 Task: Customize the advanced link color theme for the builder.
Action: Mouse moved to (887, 62)
Screenshot: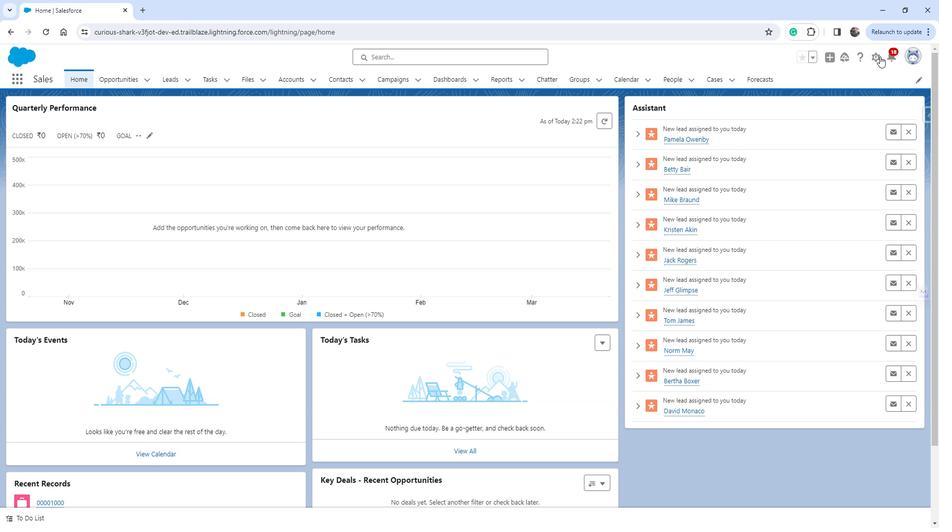 
Action: Mouse pressed left at (887, 62)
Screenshot: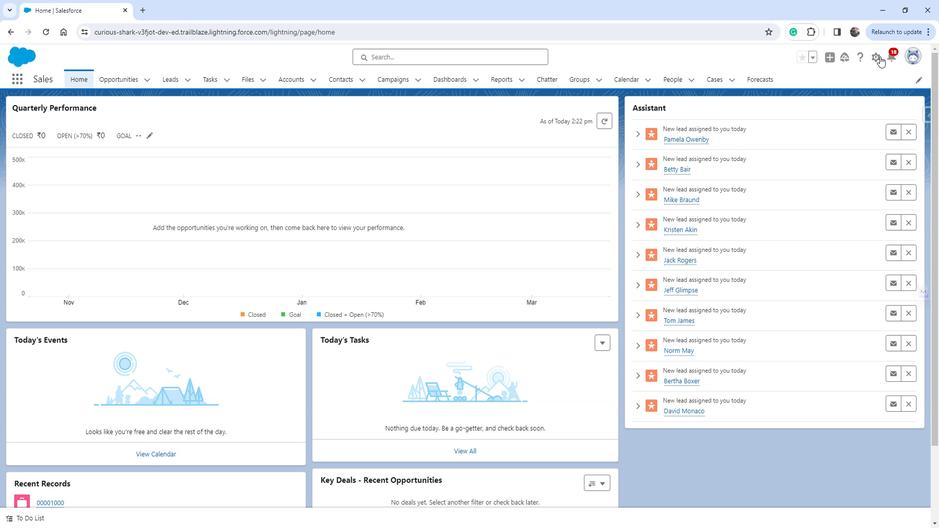 
Action: Mouse moved to (842, 97)
Screenshot: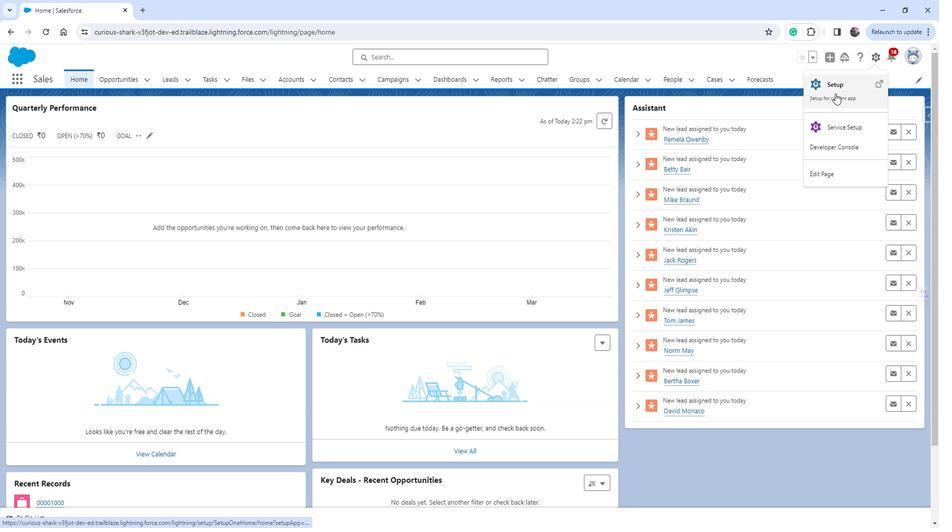 
Action: Mouse pressed left at (842, 97)
Screenshot: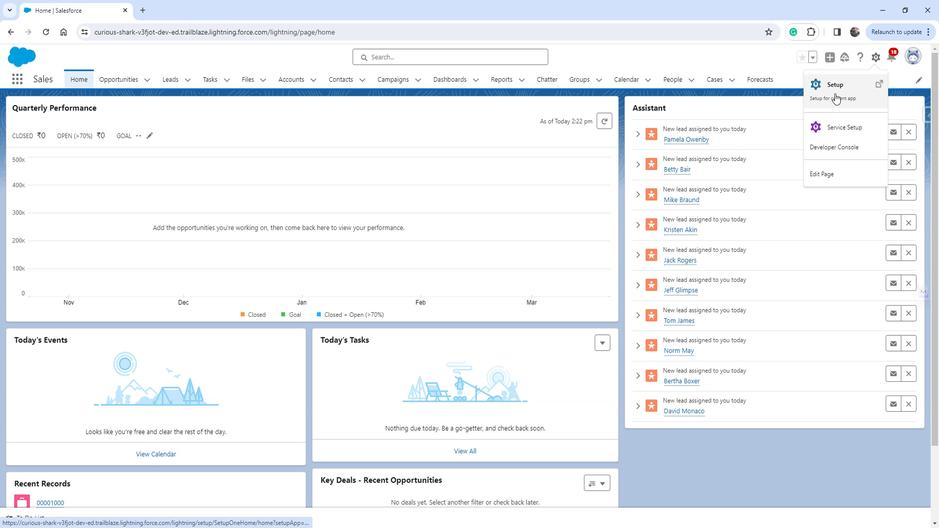 
Action: Mouse moved to (59, 274)
Screenshot: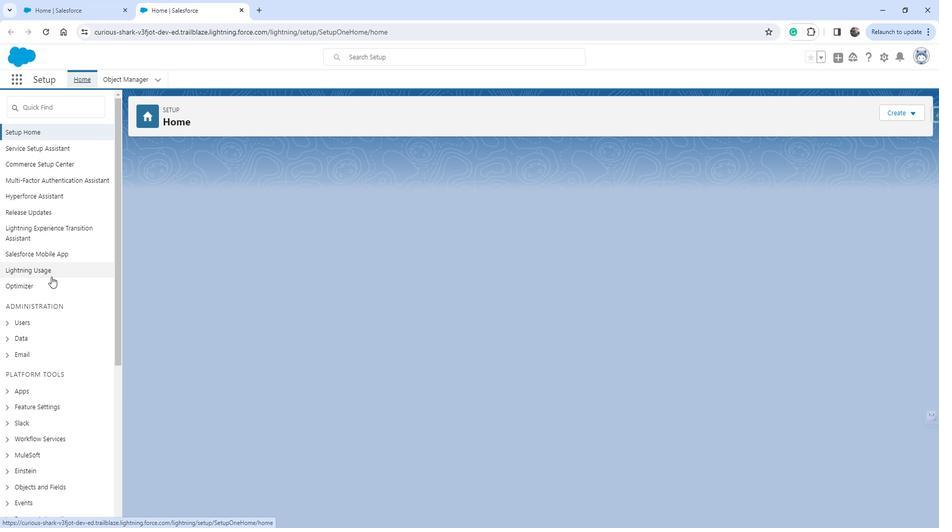 
Action: Mouse scrolled (59, 273) with delta (0, 0)
Screenshot: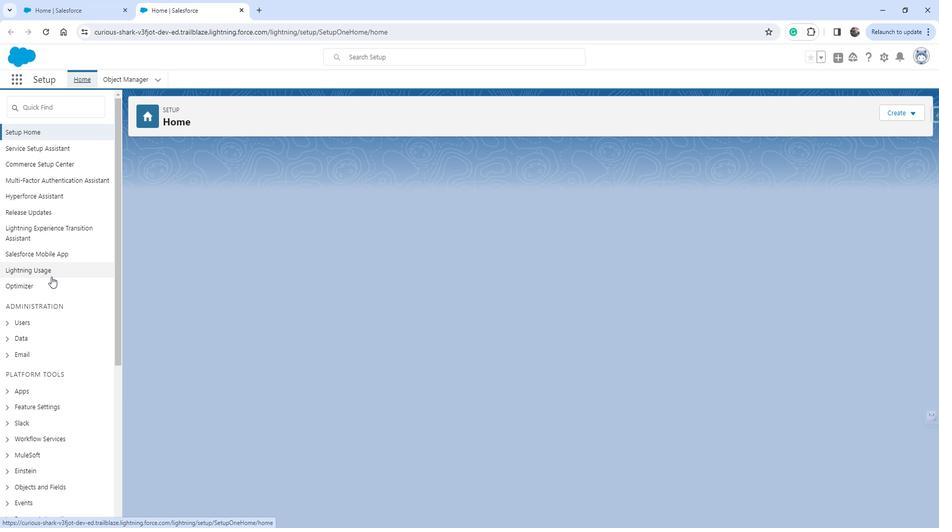 
Action: Mouse moved to (14, 352)
Screenshot: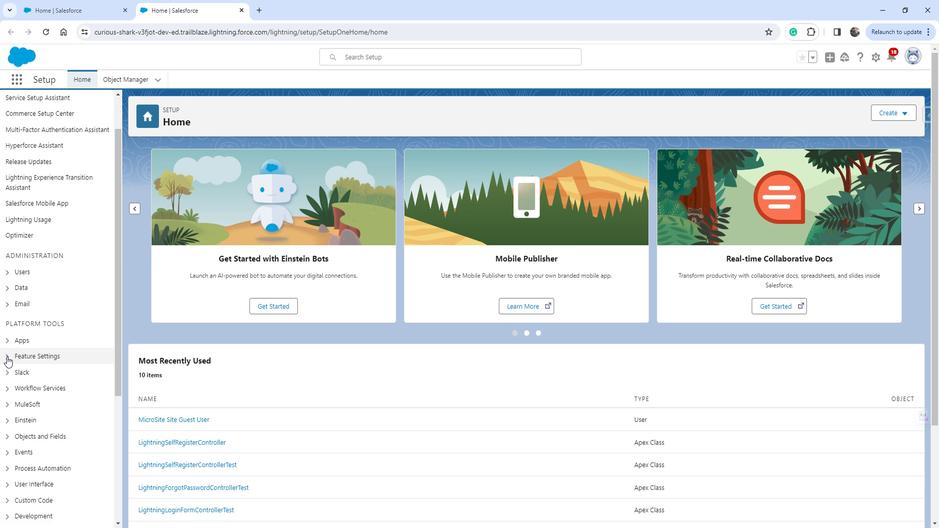 
Action: Mouse pressed left at (14, 352)
Screenshot: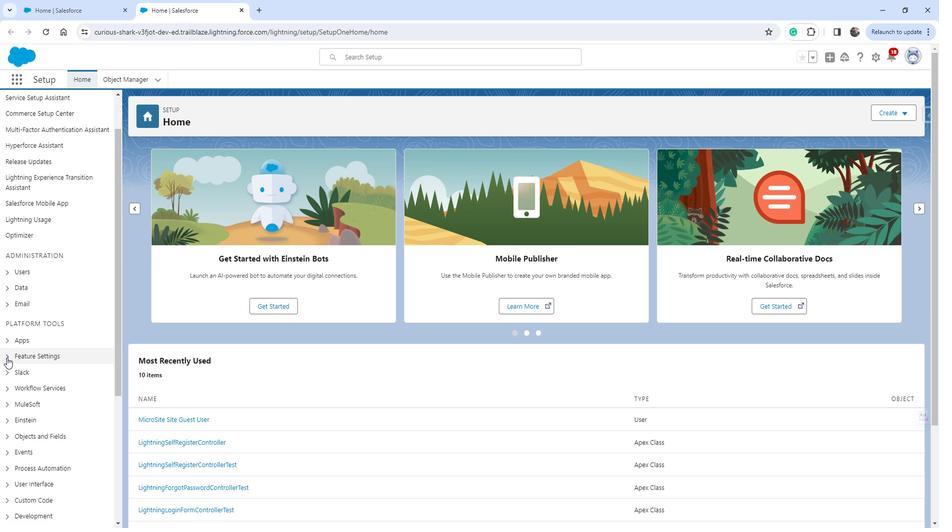 
Action: Mouse moved to (57, 352)
Screenshot: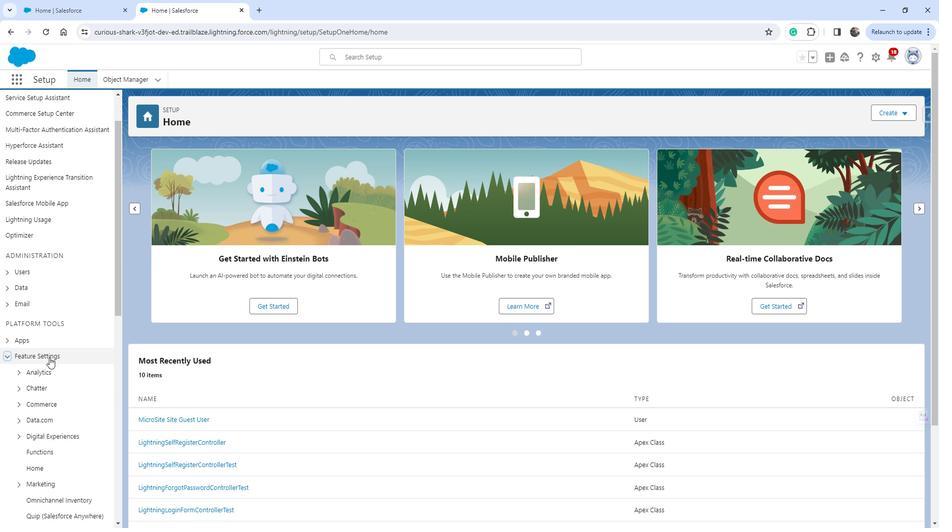 
Action: Mouse scrolled (57, 351) with delta (0, 0)
Screenshot: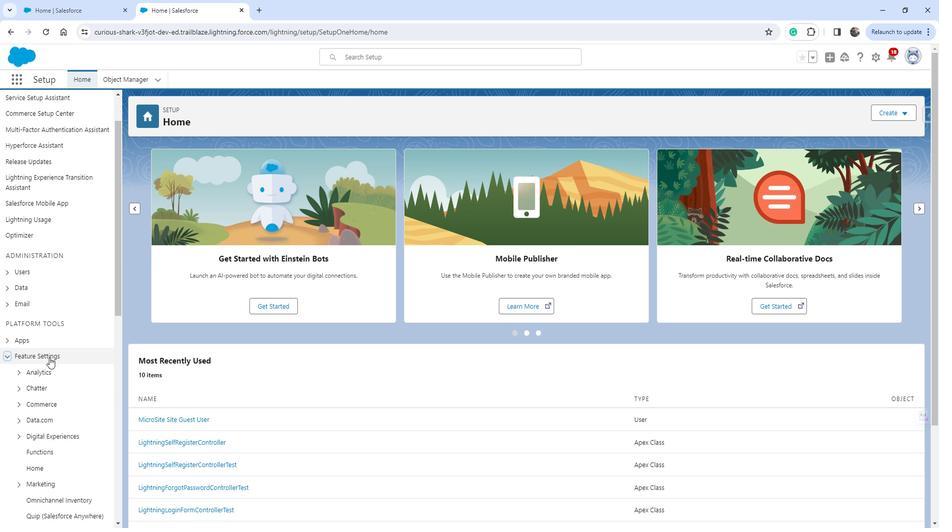 
Action: Mouse moved to (61, 352)
Screenshot: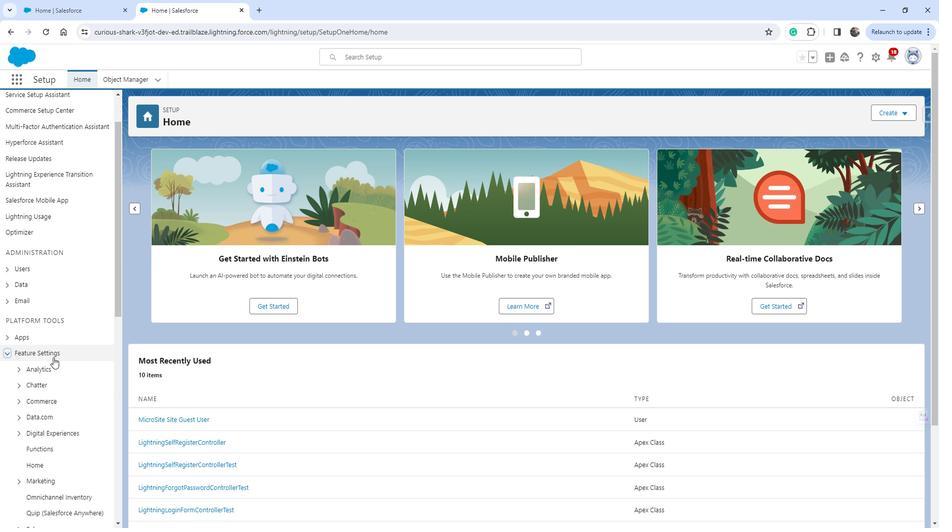 
Action: Mouse scrolled (61, 351) with delta (0, 0)
Screenshot: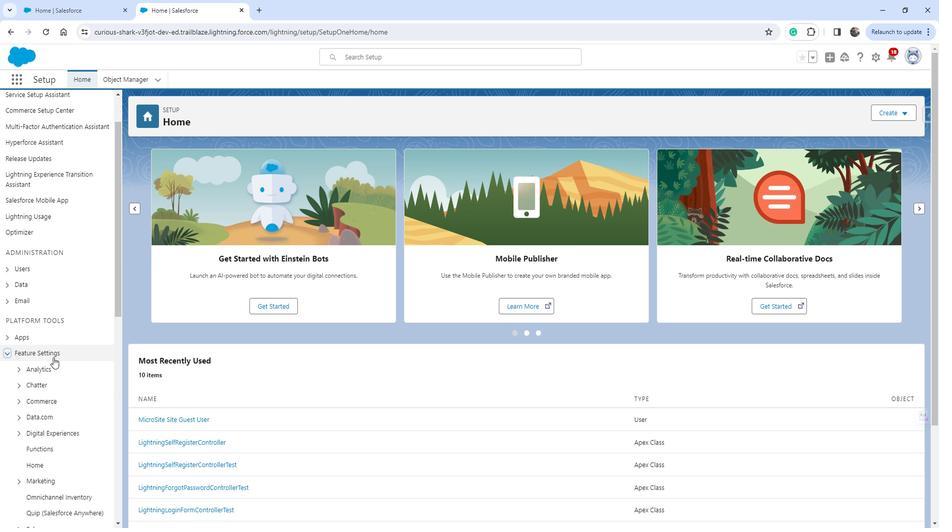 
Action: Mouse moved to (27, 328)
Screenshot: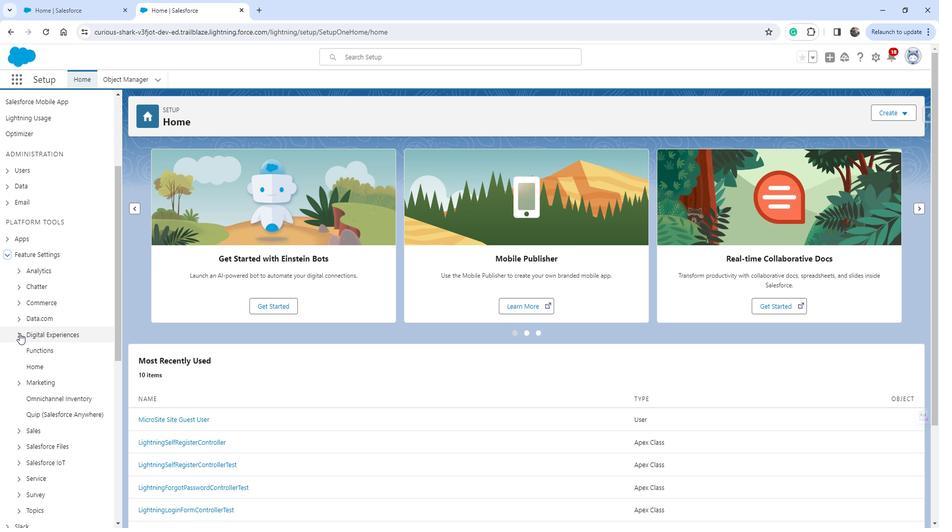 
Action: Mouse pressed left at (27, 328)
Screenshot: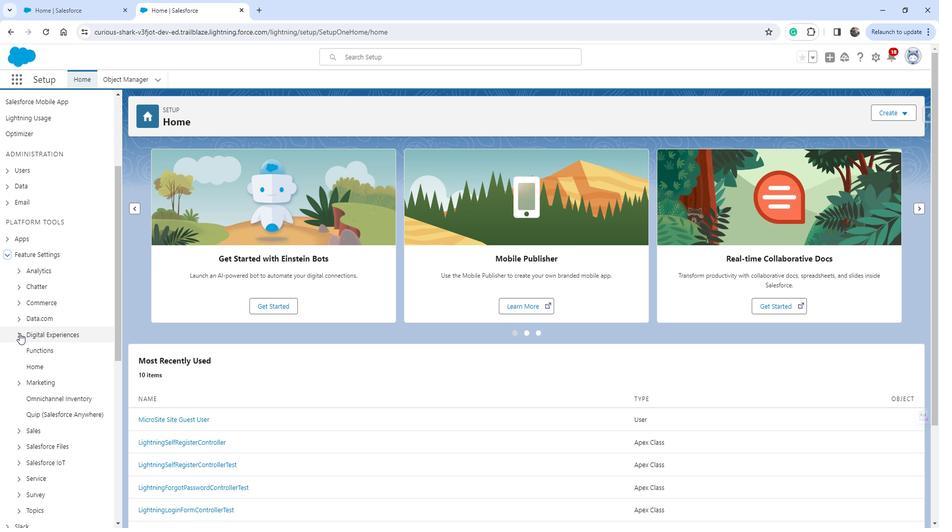 
Action: Mouse moved to (49, 347)
Screenshot: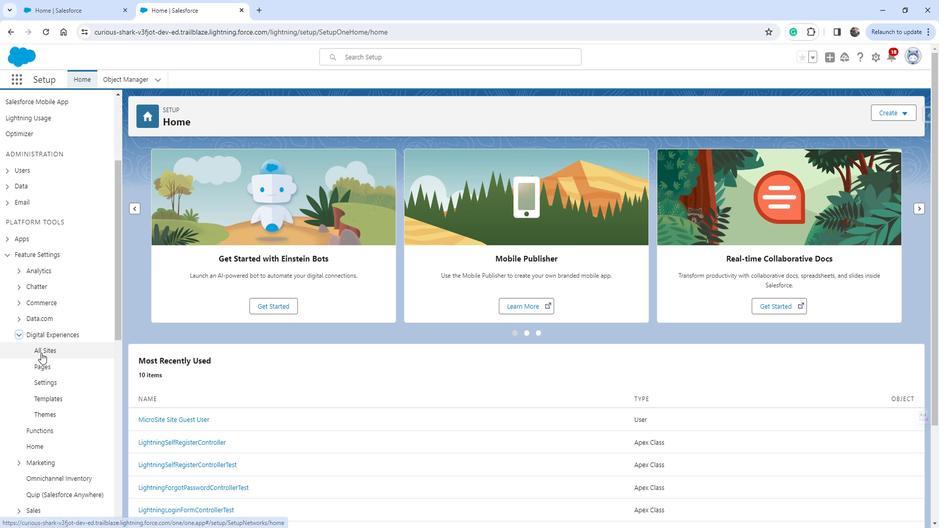 
Action: Mouse pressed left at (49, 347)
Screenshot: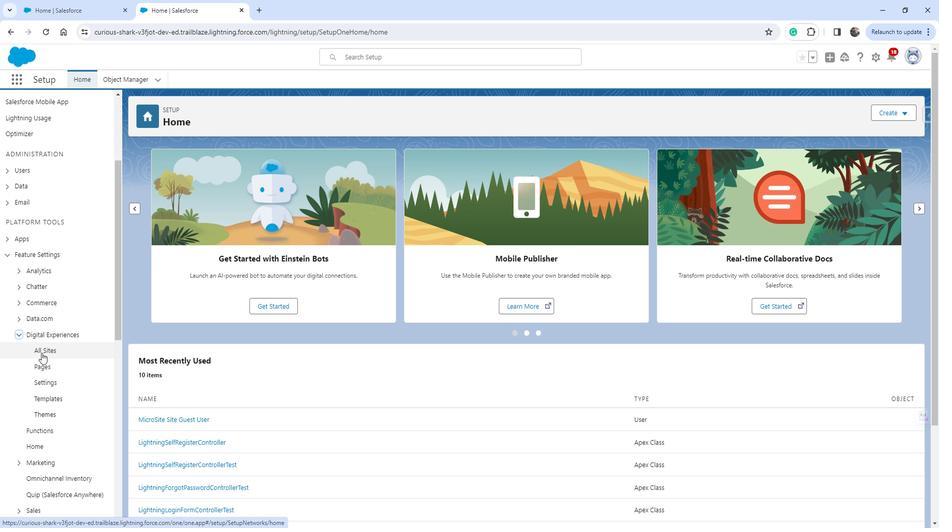 
Action: Mouse moved to (164, 234)
Screenshot: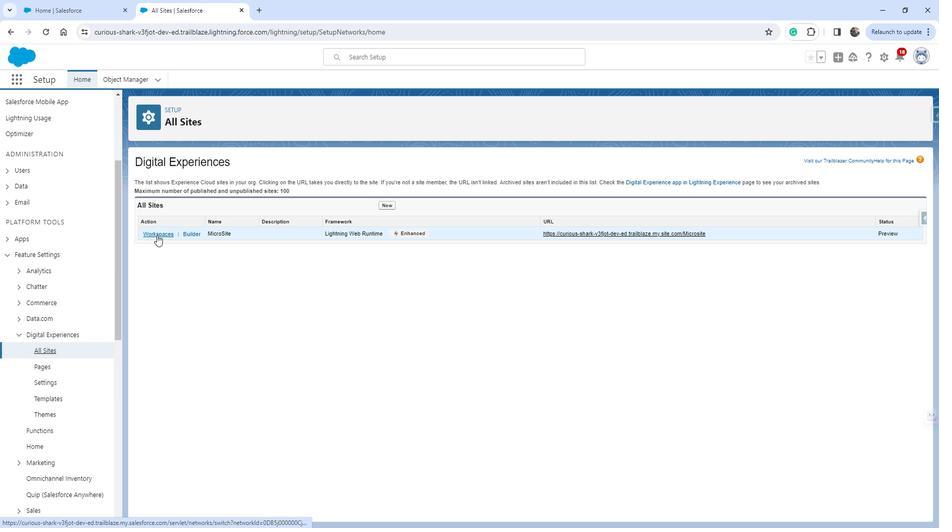 
Action: Mouse pressed left at (164, 234)
Screenshot: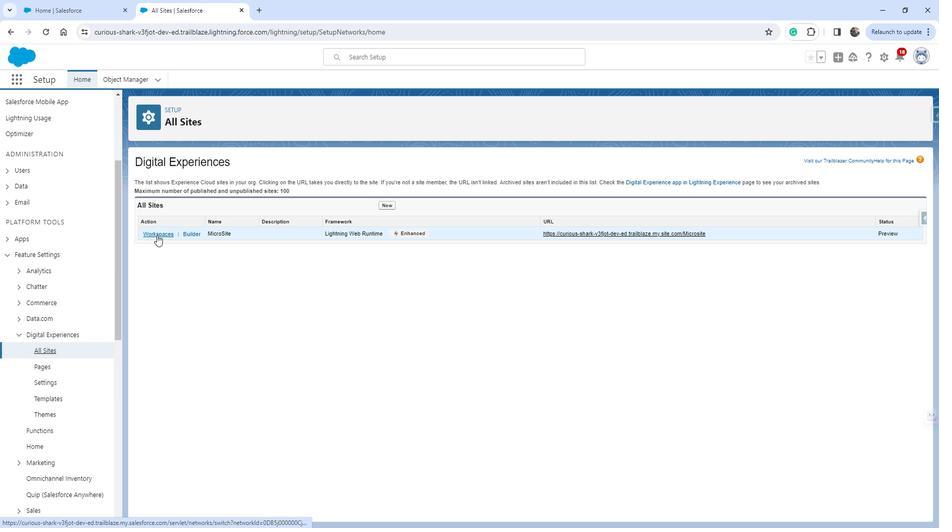
Action: Mouse moved to (122, 237)
Screenshot: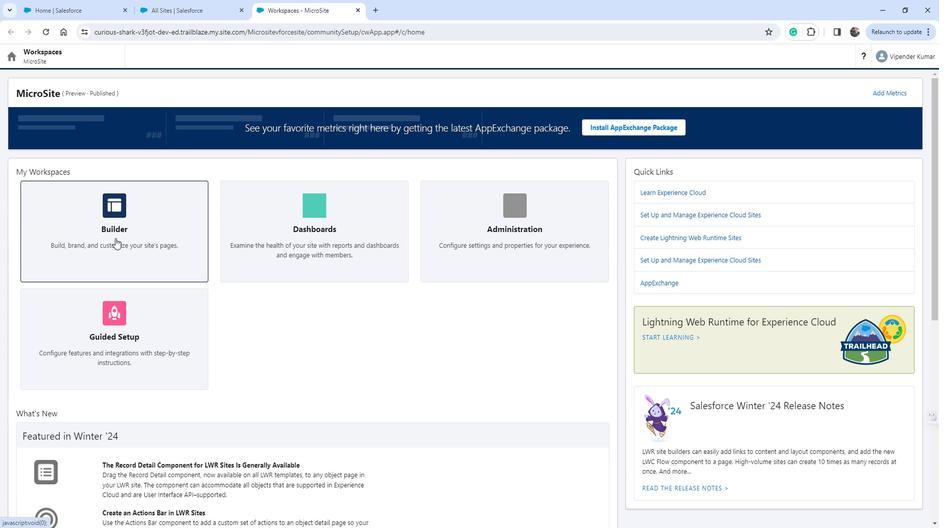 
Action: Mouse pressed left at (122, 237)
Screenshot: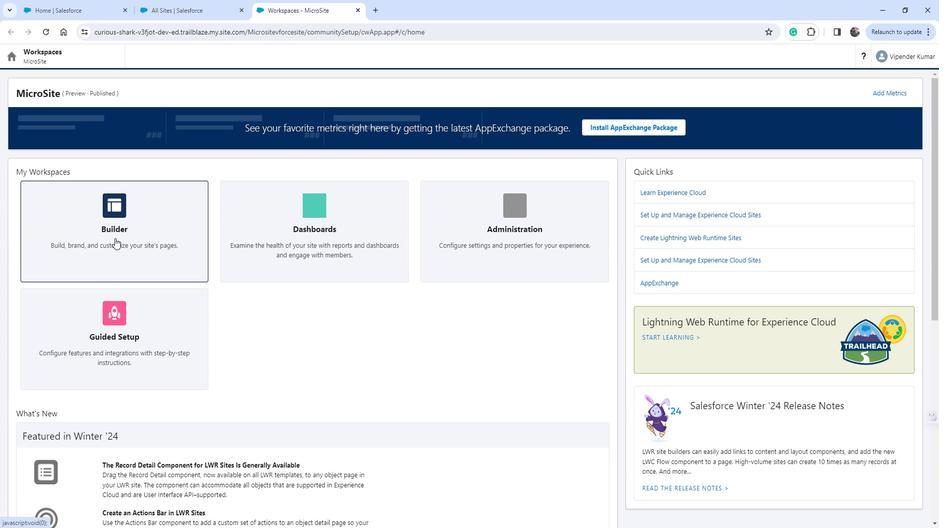 
Action: Mouse moved to (22, 122)
Screenshot: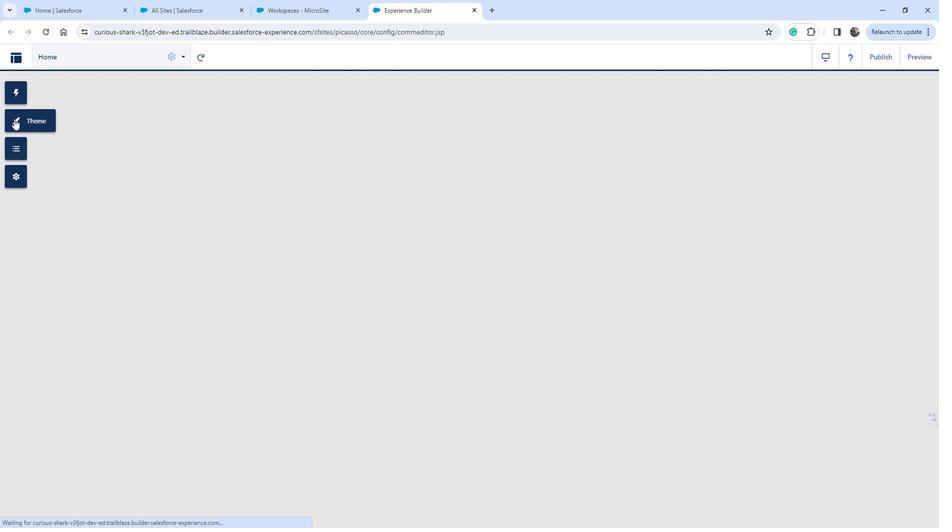
Action: Mouse pressed left at (22, 122)
Screenshot: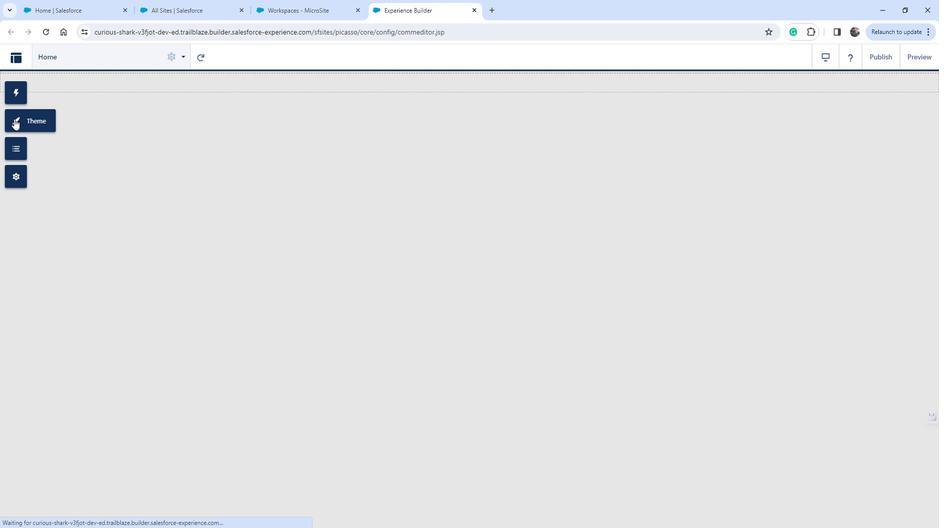 
Action: Mouse moved to (155, 120)
Screenshot: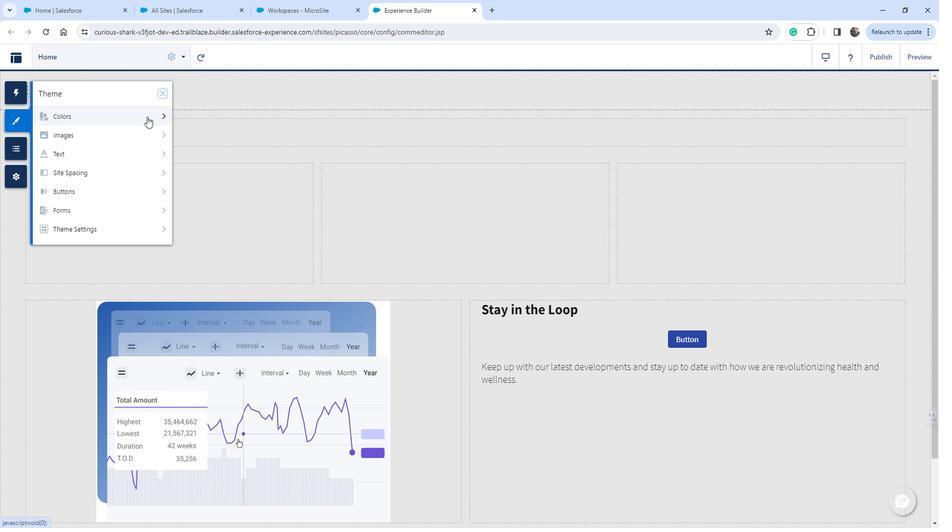 
Action: Mouse pressed left at (155, 120)
Screenshot: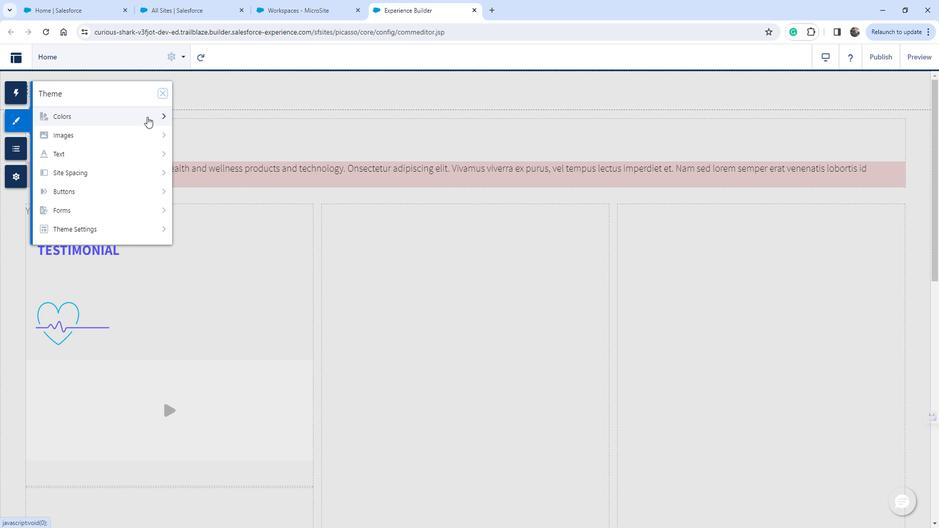 
Action: Mouse moved to (138, 137)
Screenshot: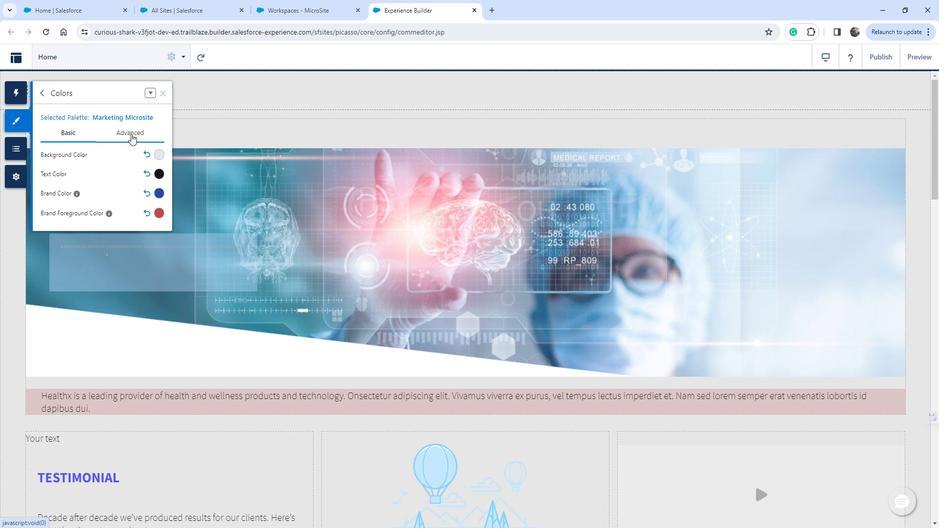
Action: Mouse pressed left at (138, 137)
Screenshot: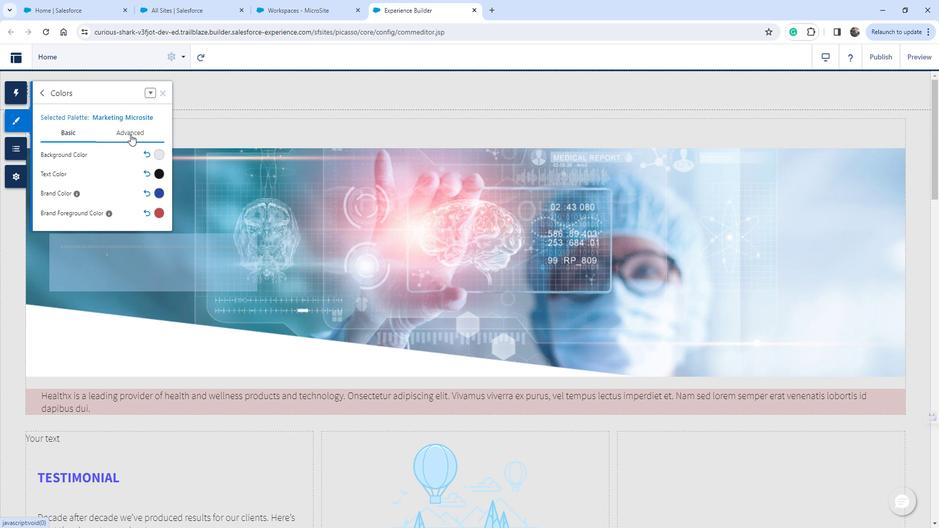 
Action: Mouse moved to (121, 155)
Screenshot: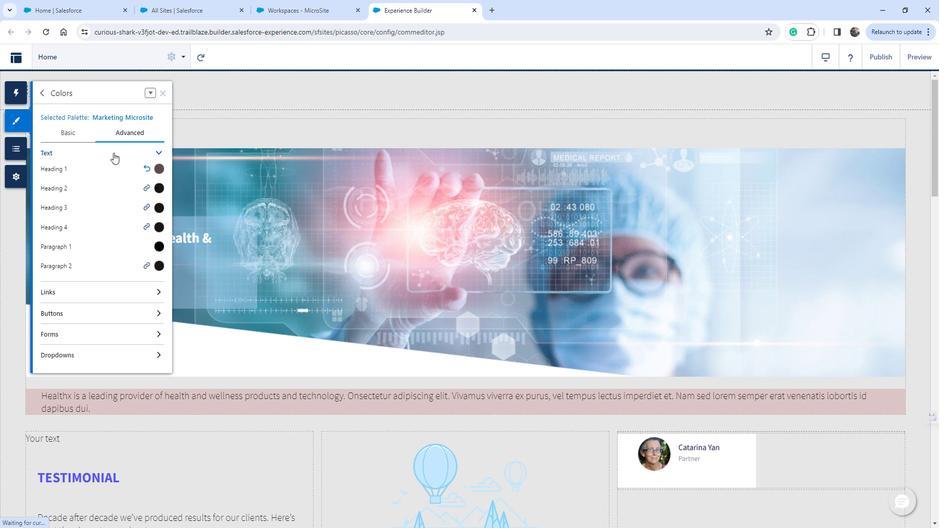 
Action: Mouse pressed left at (121, 155)
Screenshot: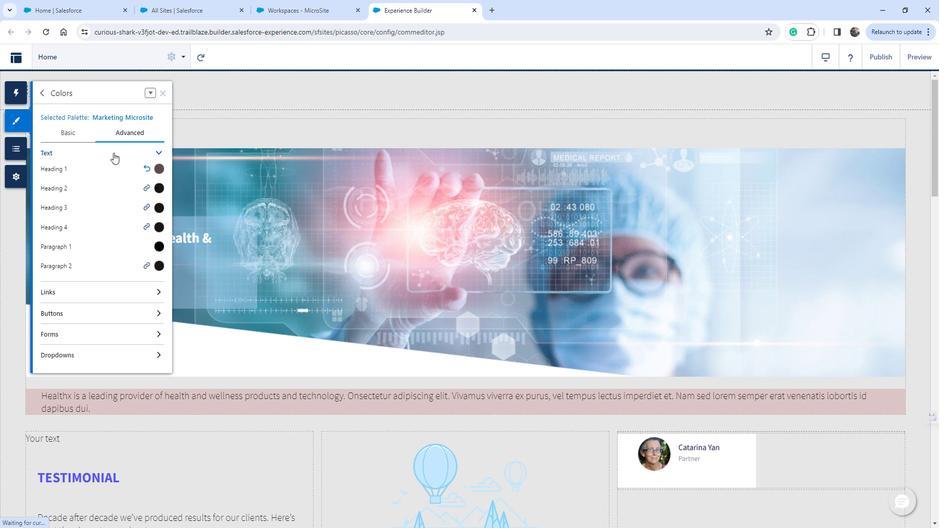 
Action: Mouse moved to (87, 177)
Screenshot: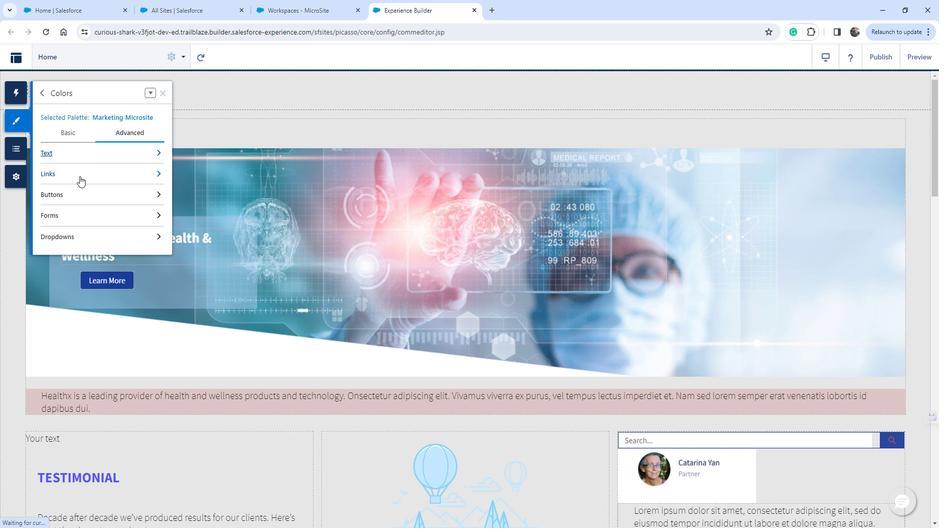 
Action: Mouse pressed left at (87, 177)
Screenshot: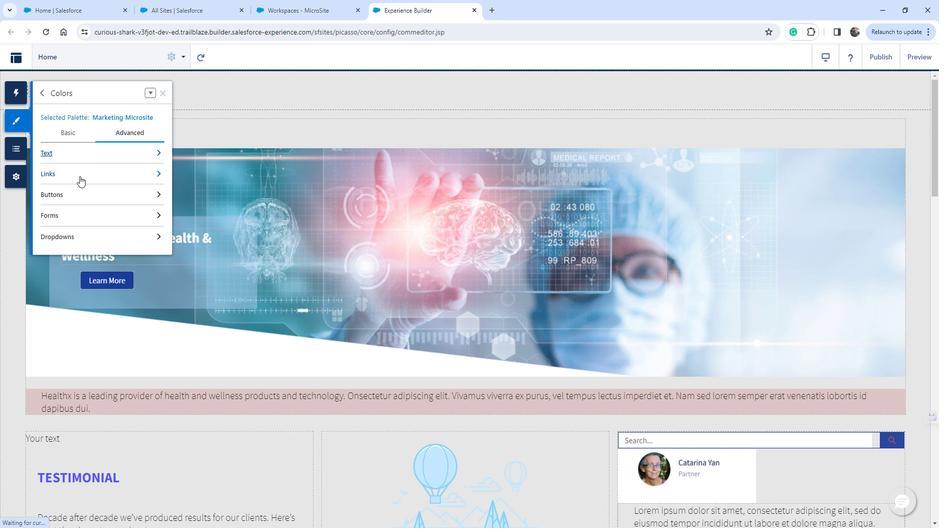 
Action: Mouse moved to (170, 189)
Screenshot: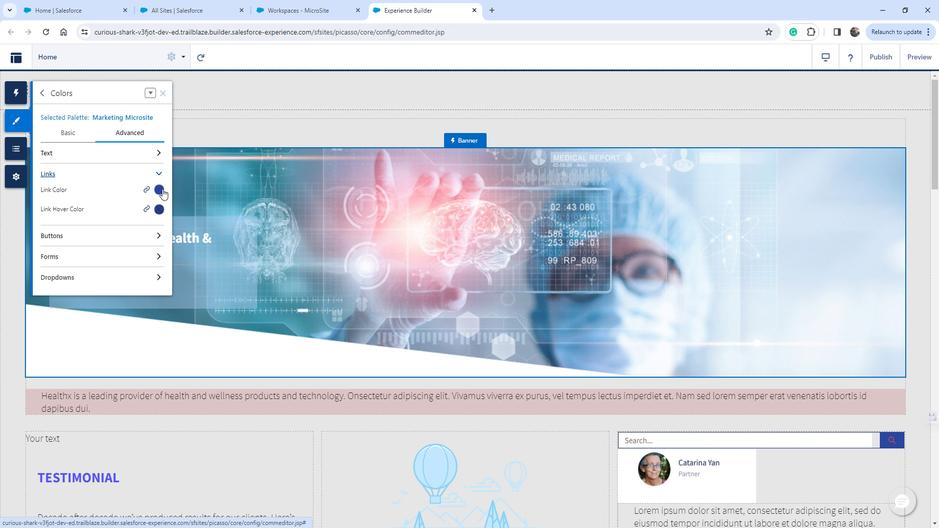 
Action: Mouse pressed left at (170, 189)
Screenshot: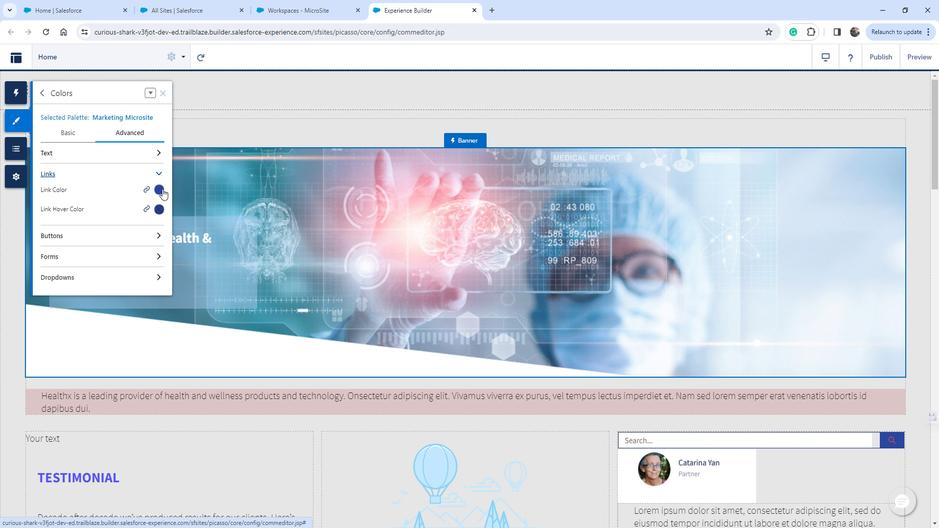 
Action: Mouse moved to (164, 203)
Screenshot: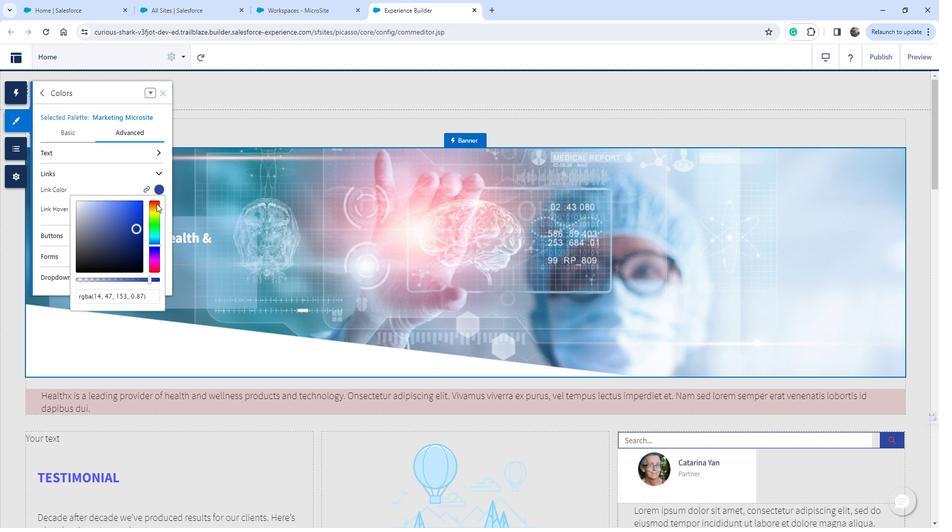 
Action: Mouse pressed left at (164, 203)
Screenshot: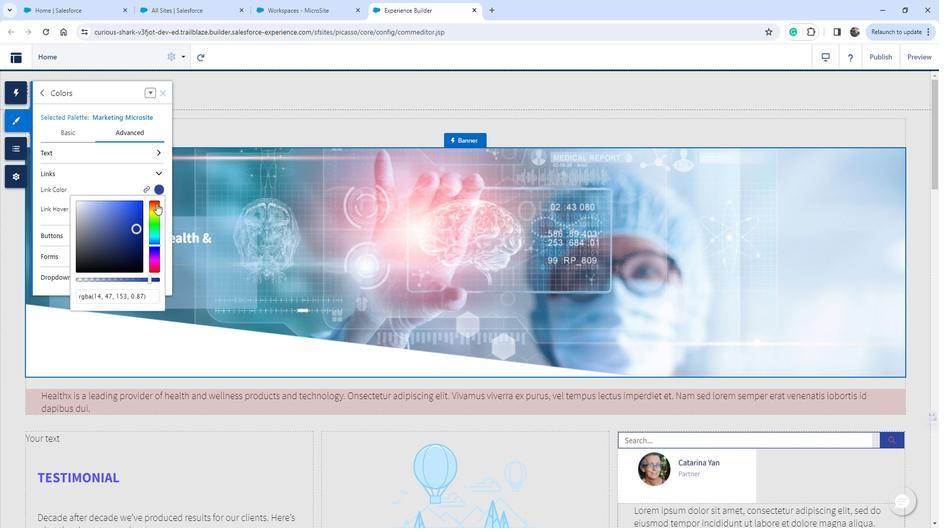 
Action: Mouse moved to (120, 176)
Screenshot: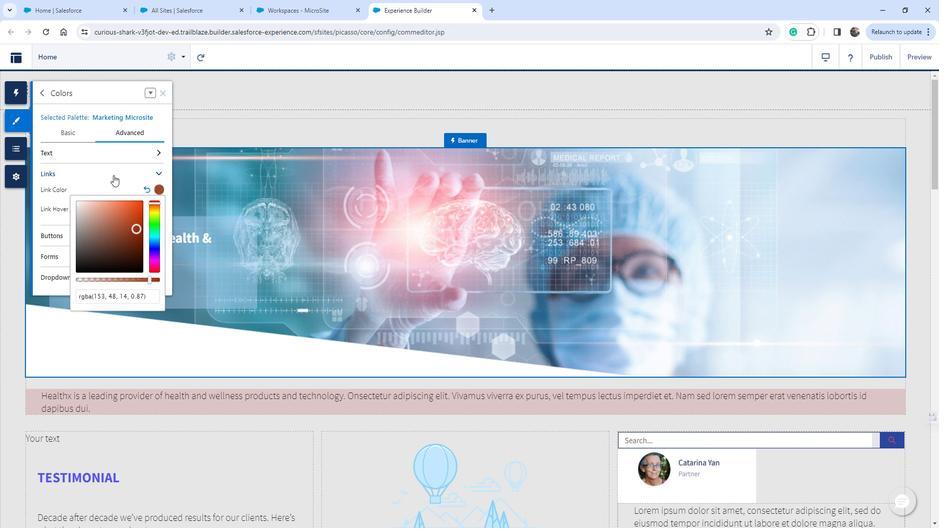 
Action: Mouse pressed left at (120, 176)
Screenshot: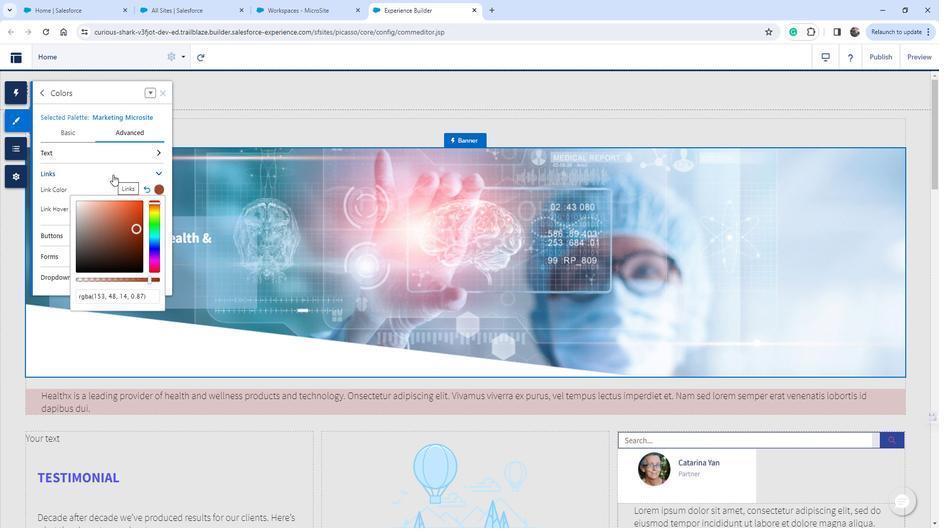 
Action: Mouse moved to (127, 179)
Screenshot: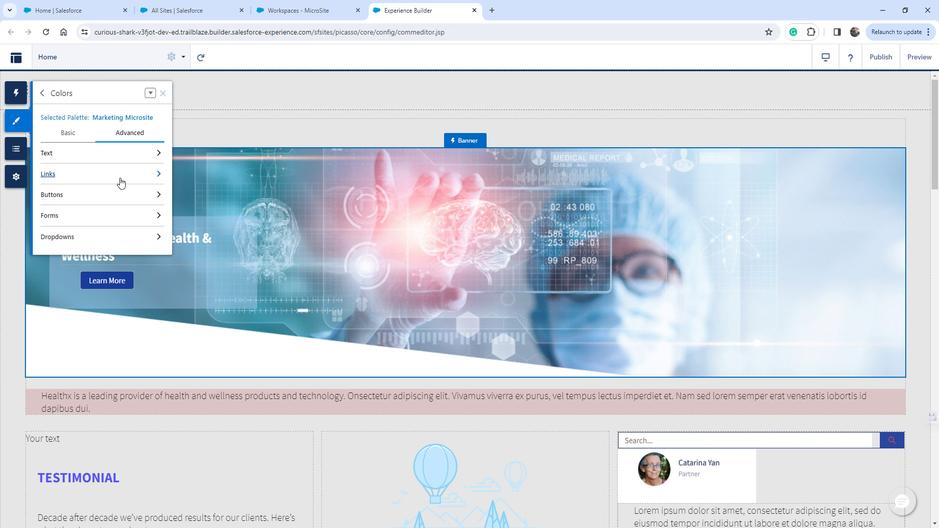 
Action: Mouse pressed left at (127, 179)
Screenshot: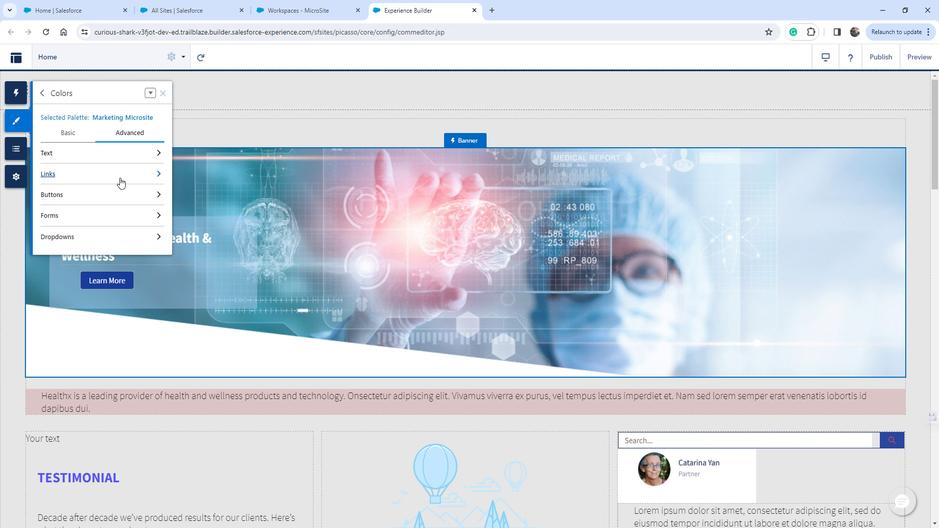 
Action: Mouse moved to (147, 211)
Screenshot: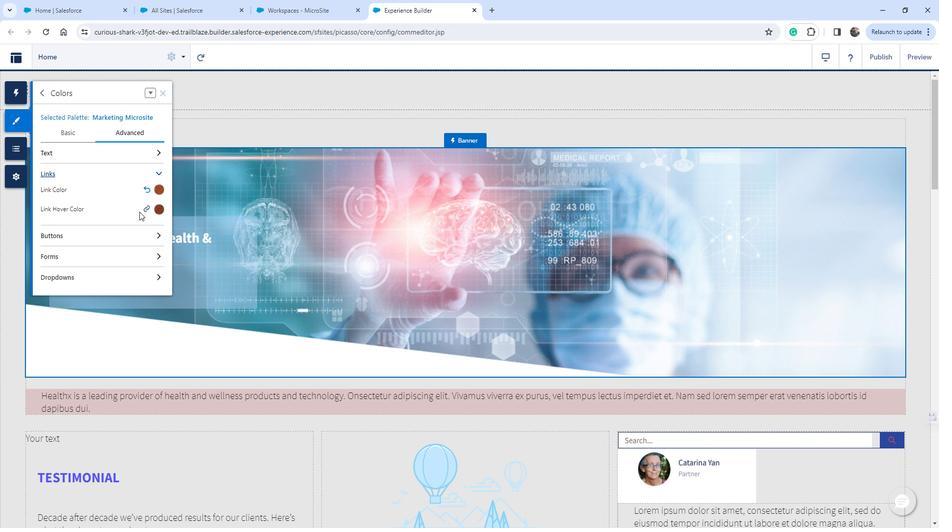
